 Task: Search for a solution to not receiving reminder notifications for calendar events in Outlook.
Action: Mouse moved to (321, 247)
Screenshot: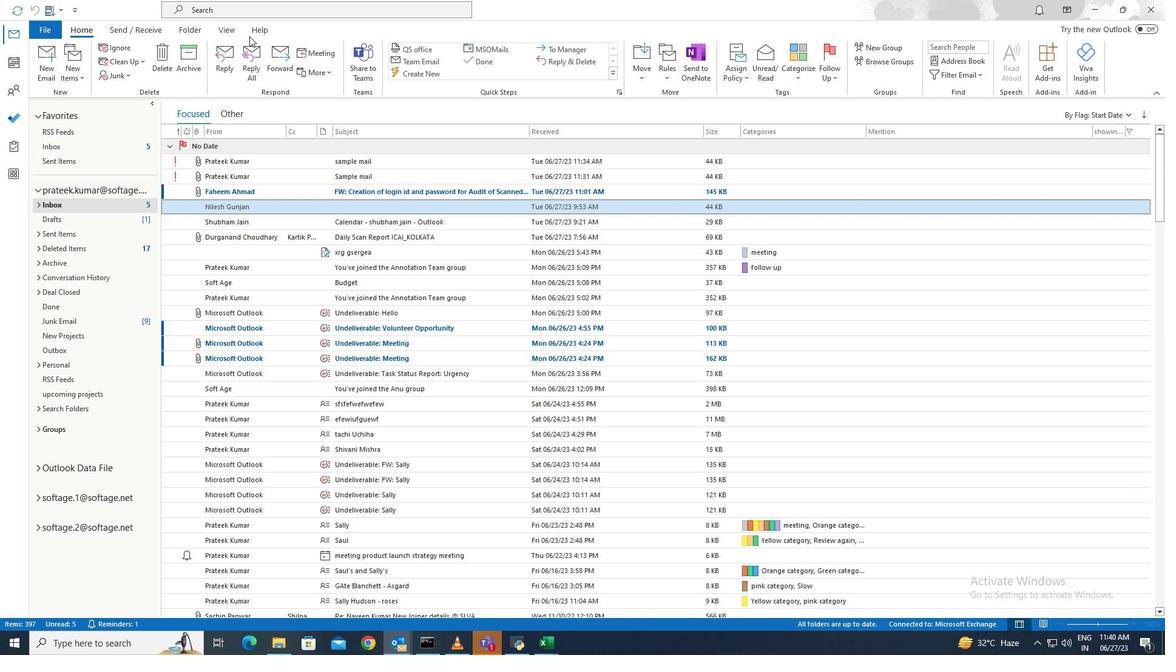 
Action: Mouse pressed left at (321, 247)
Screenshot: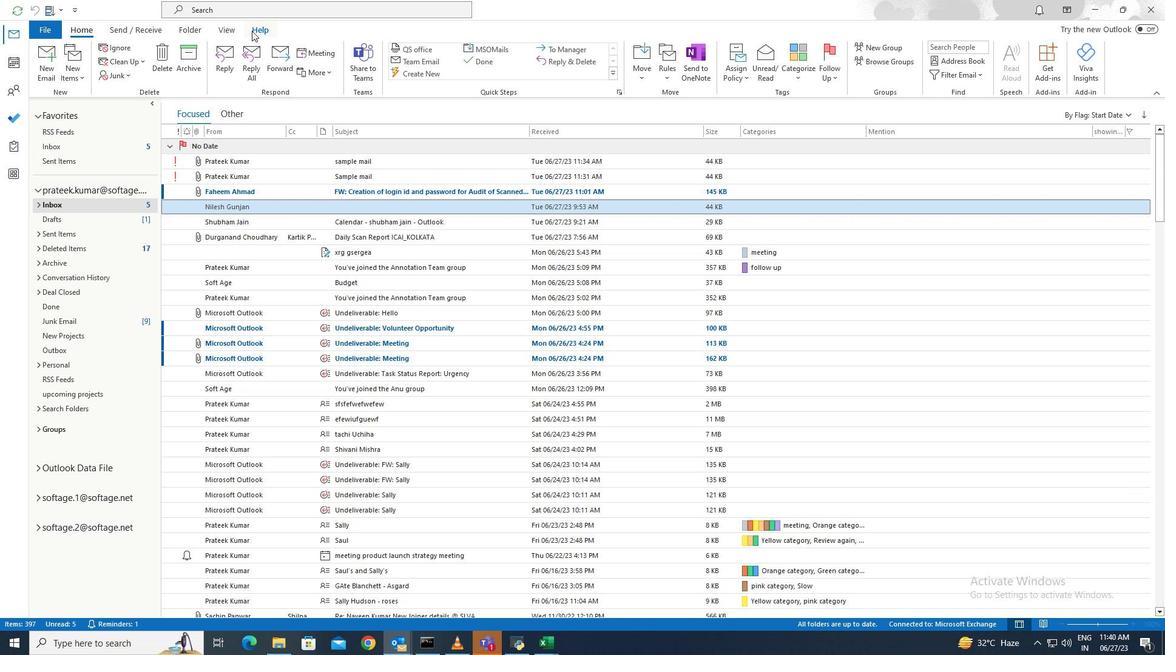 
Action: Mouse moved to (285, 247)
Screenshot: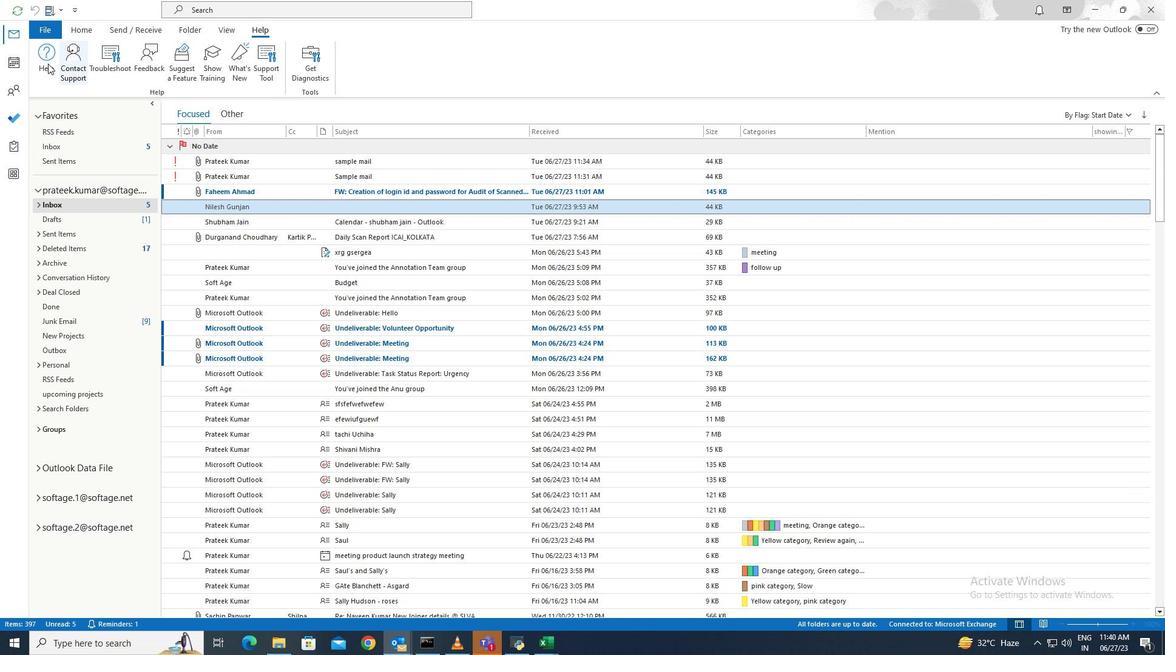 
Action: Mouse pressed left at (285, 247)
Screenshot: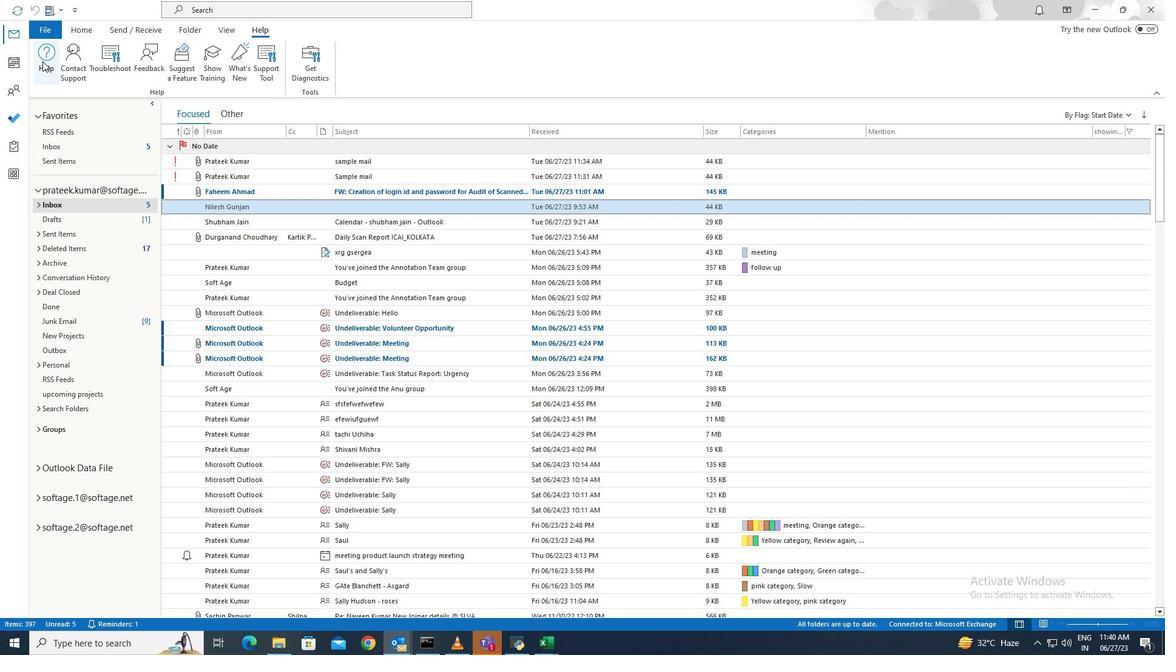 
Action: Mouse moved to (413, 245)
Screenshot: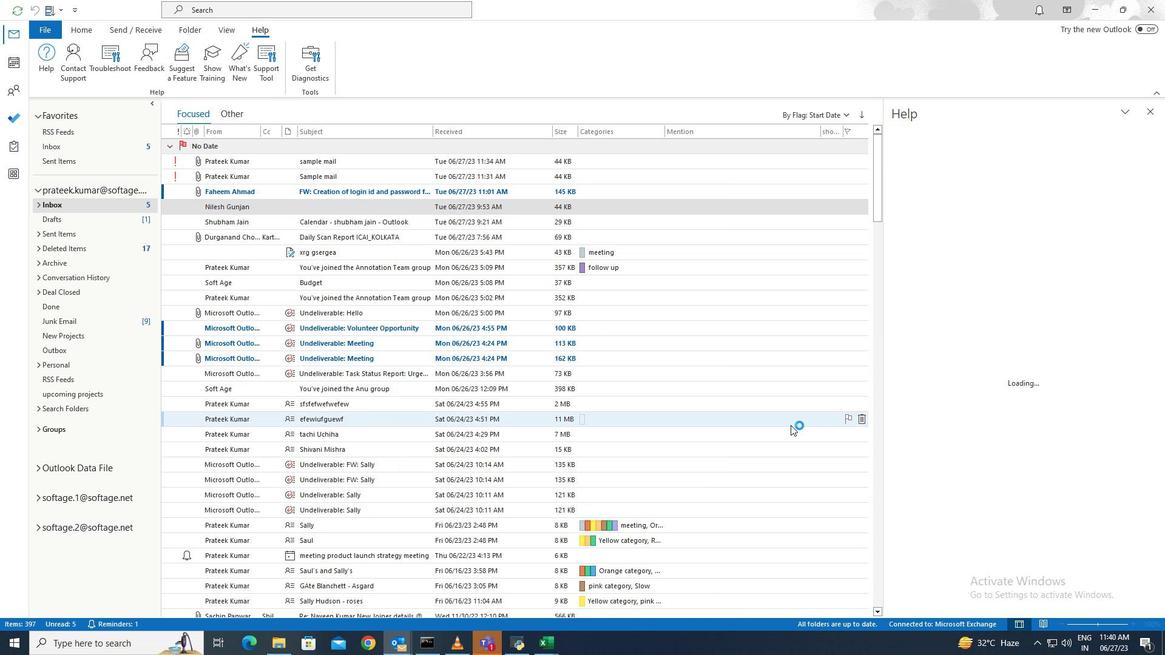 
Action: Key pressed <Key.caps_lock>I<Key.caps_lock><Key.space>am<Key.space>not<Key.space>receiving<Key.space>any<Key.space>reminder<Key.space>notifications<Key.space>for<Key.space>my<Key.space>calender<Key.space>events<Key.space>in<Key.space>outlook<Key.enter>
Screenshot: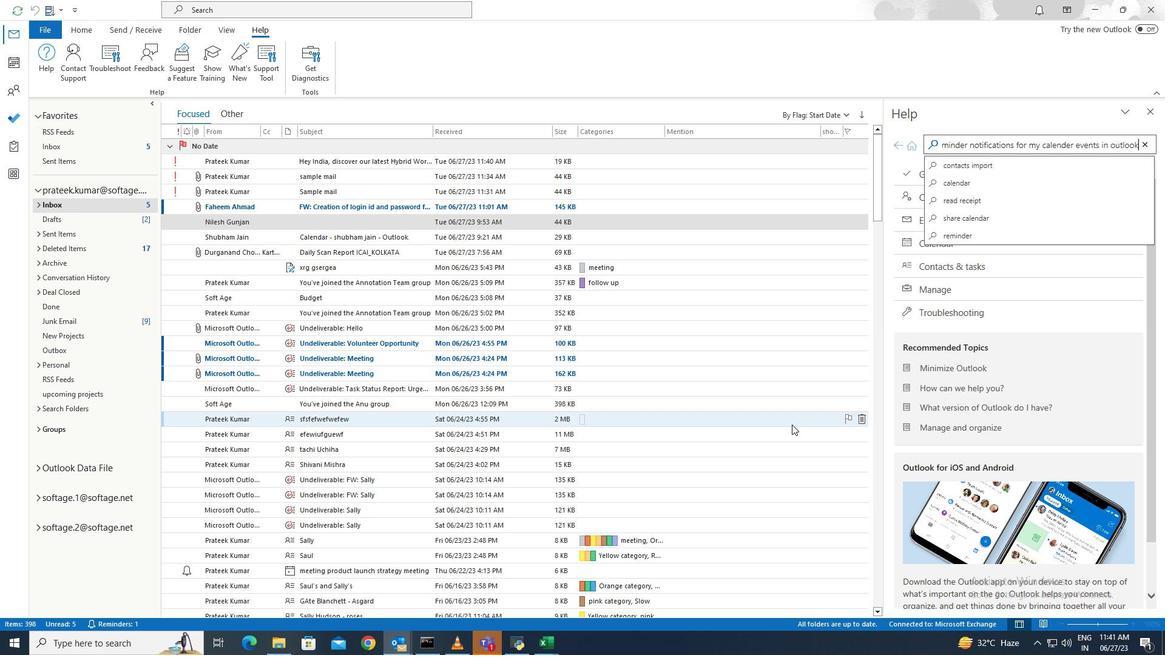 
